 Task: Find and save the attachment 'AGS164.pdf' from your Outlook mailbox.
Action: Mouse moved to (157, 13)
Screenshot: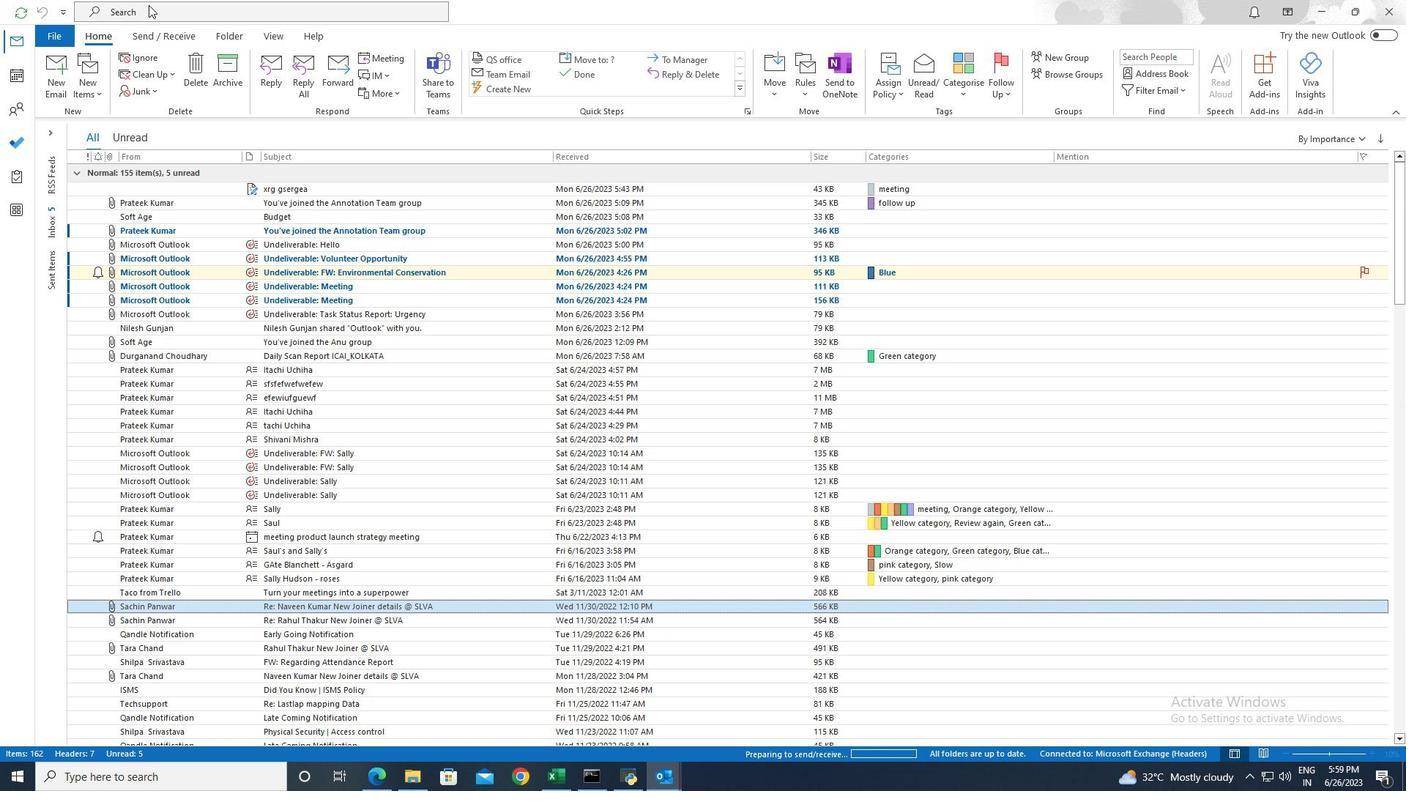 
Action: Mouse pressed left at (157, 13)
Screenshot: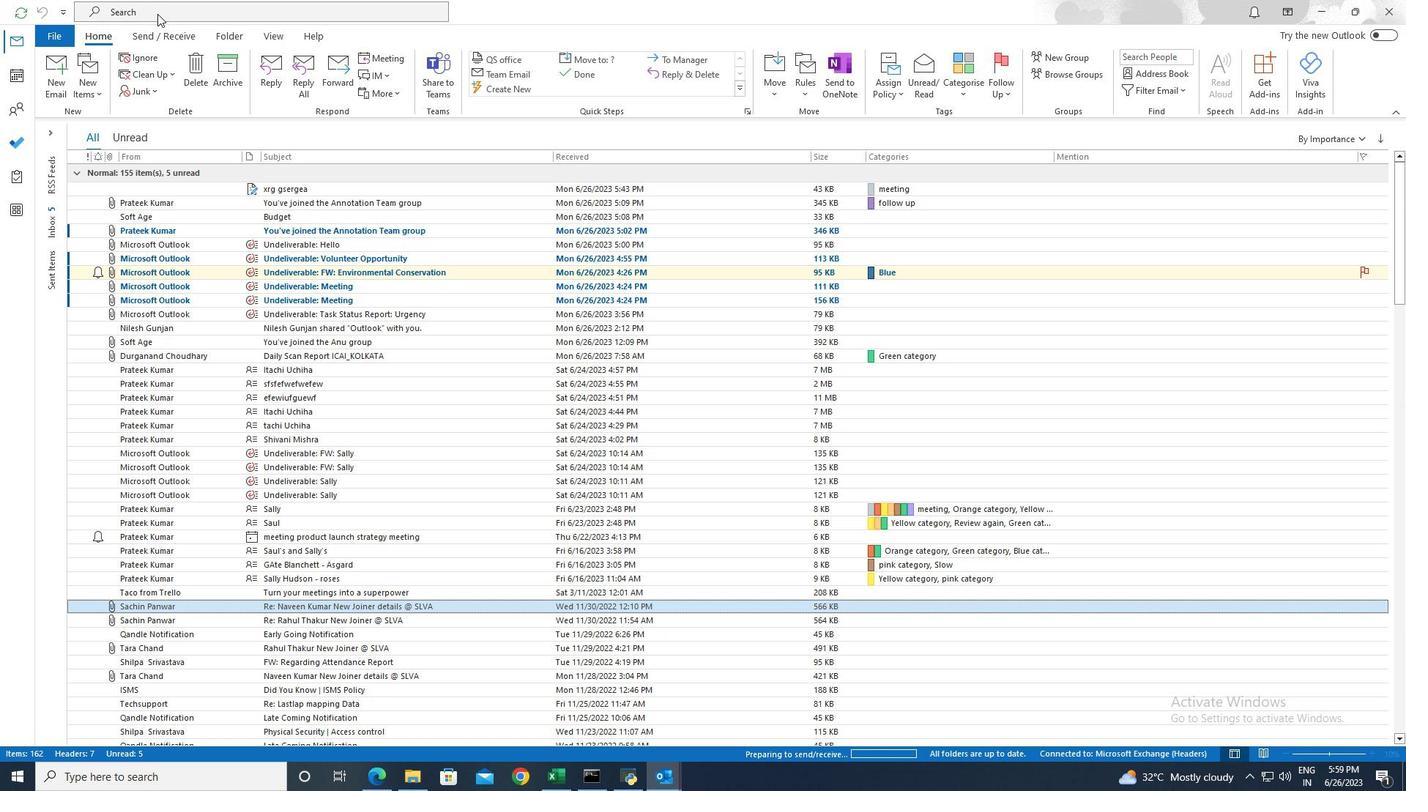 
Action: Mouse moved to (505, 11)
Screenshot: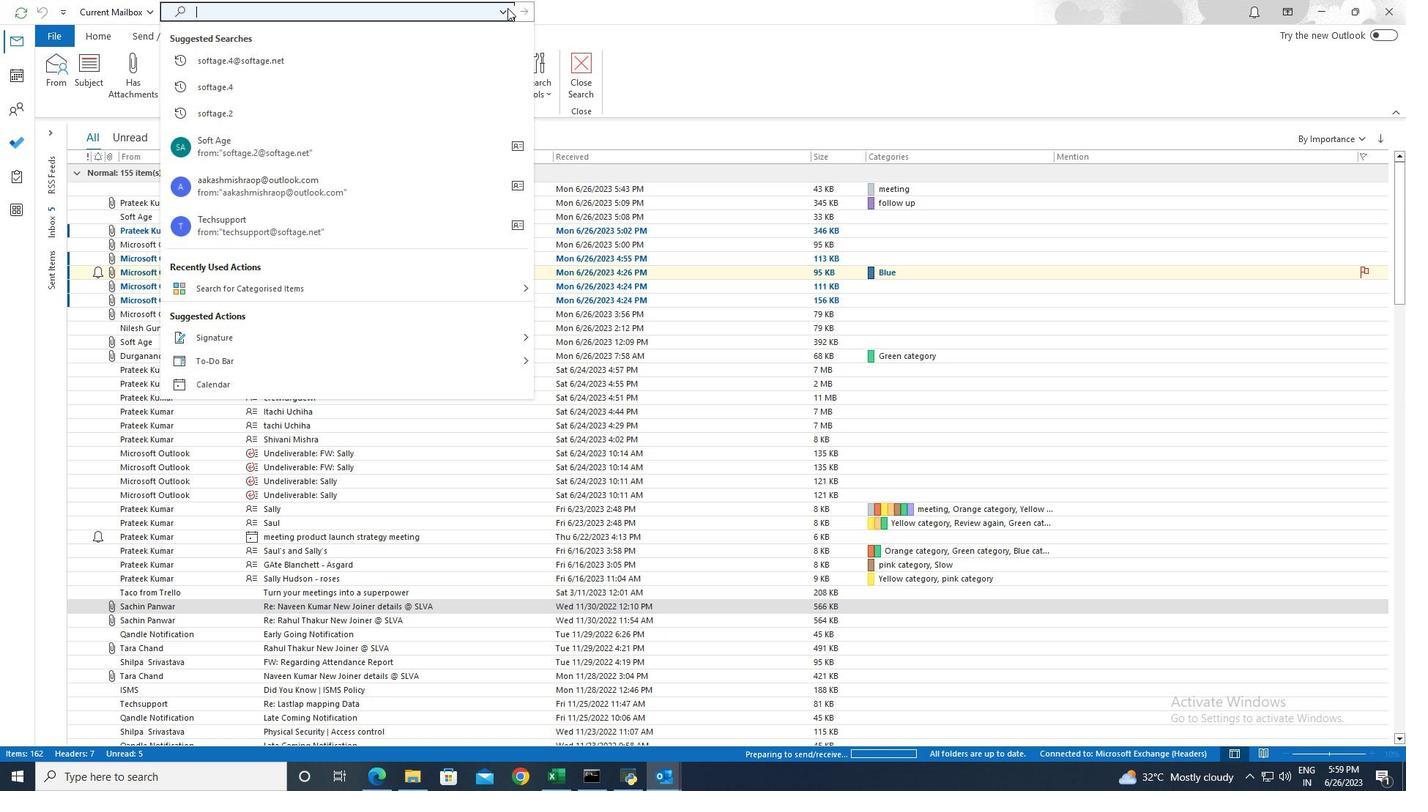 
Action: Mouse pressed left at (505, 11)
Screenshot: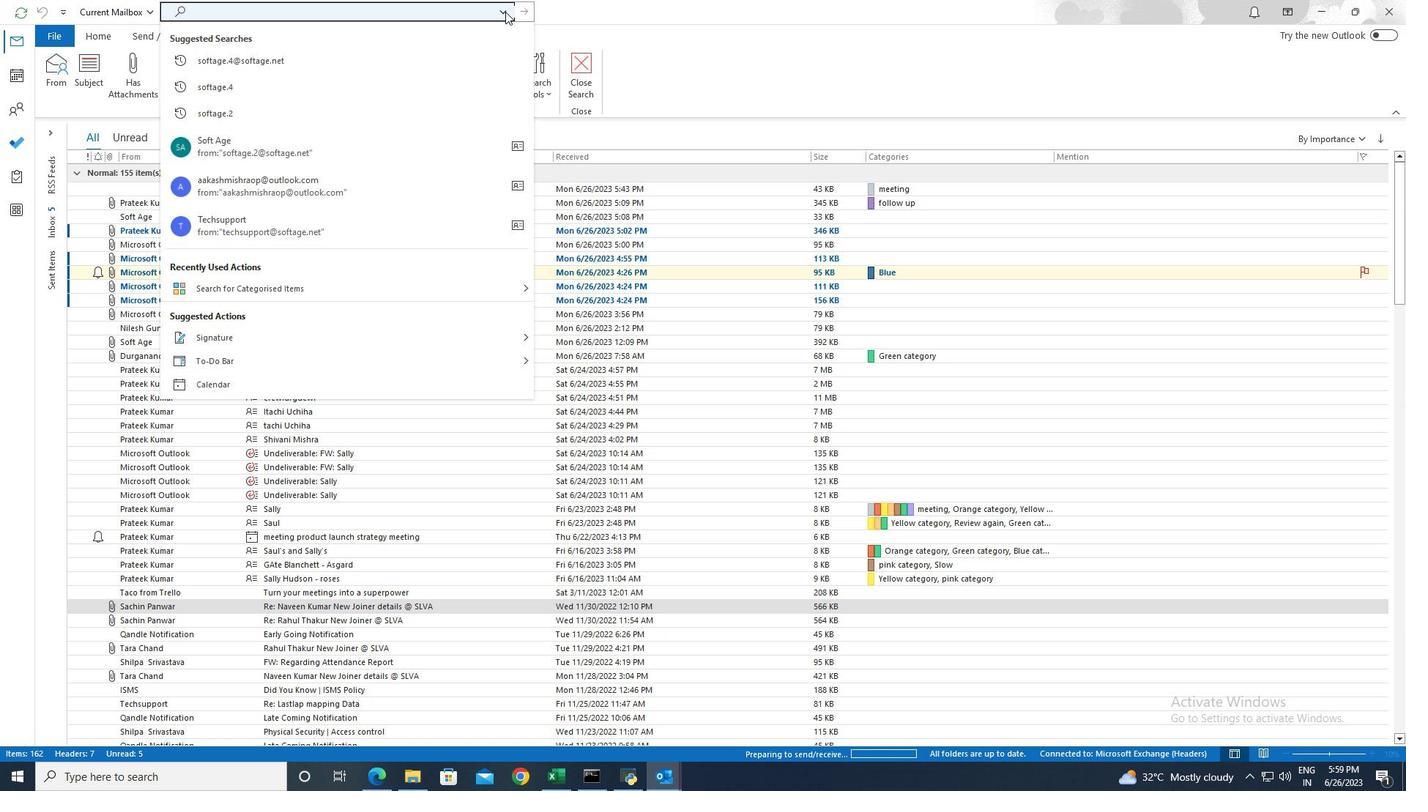 
Action: Mouse moved to (386, 82)
Screenshot: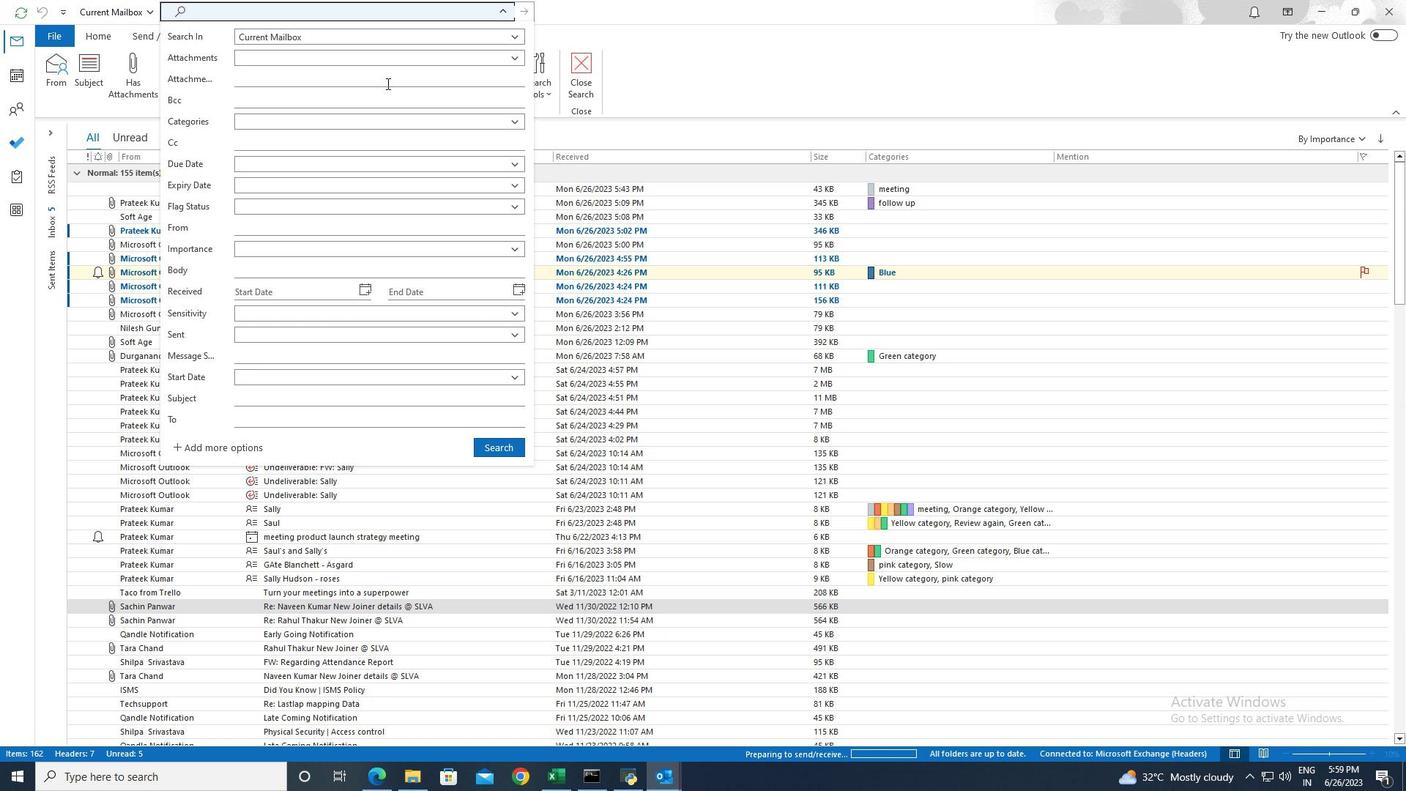 
Action: Mouse pressed left at (386, 82)
Screenshot: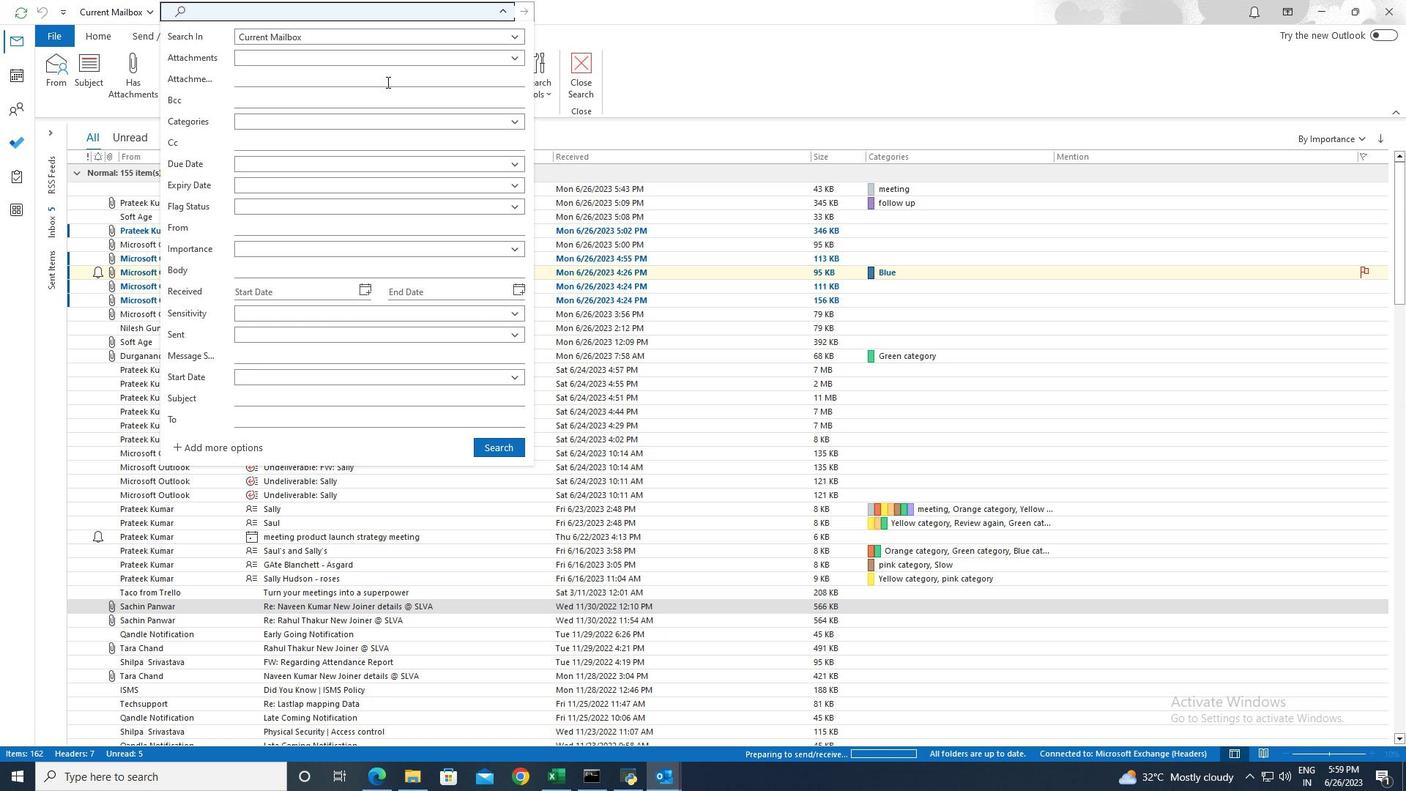 
Action: Key pressed <Key.shift>AG5164.pdf
Screenshot: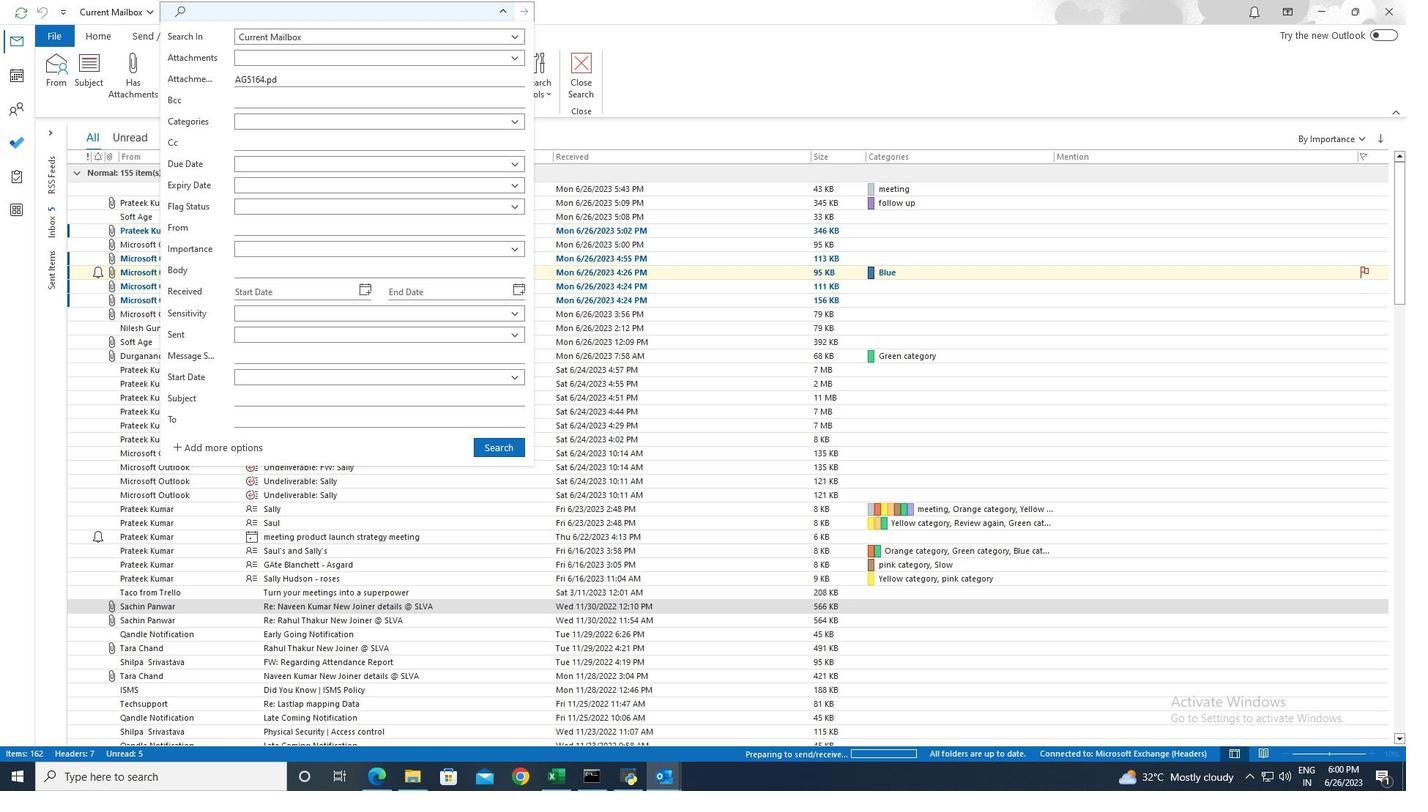 
Action: Mouse moved to (507, 443)
Screenshot: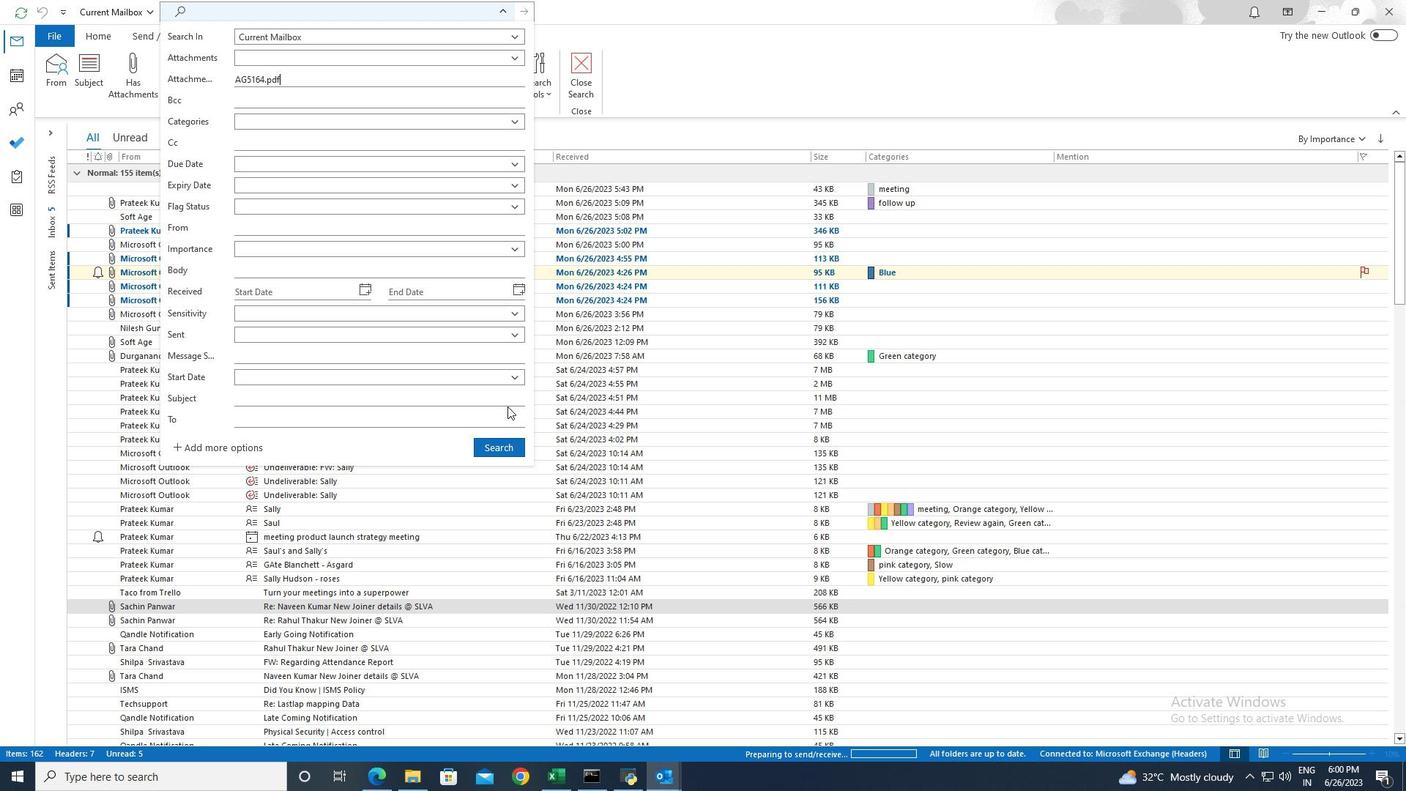 
Action: Mouse pressed left at (507, 443)
Screenshot: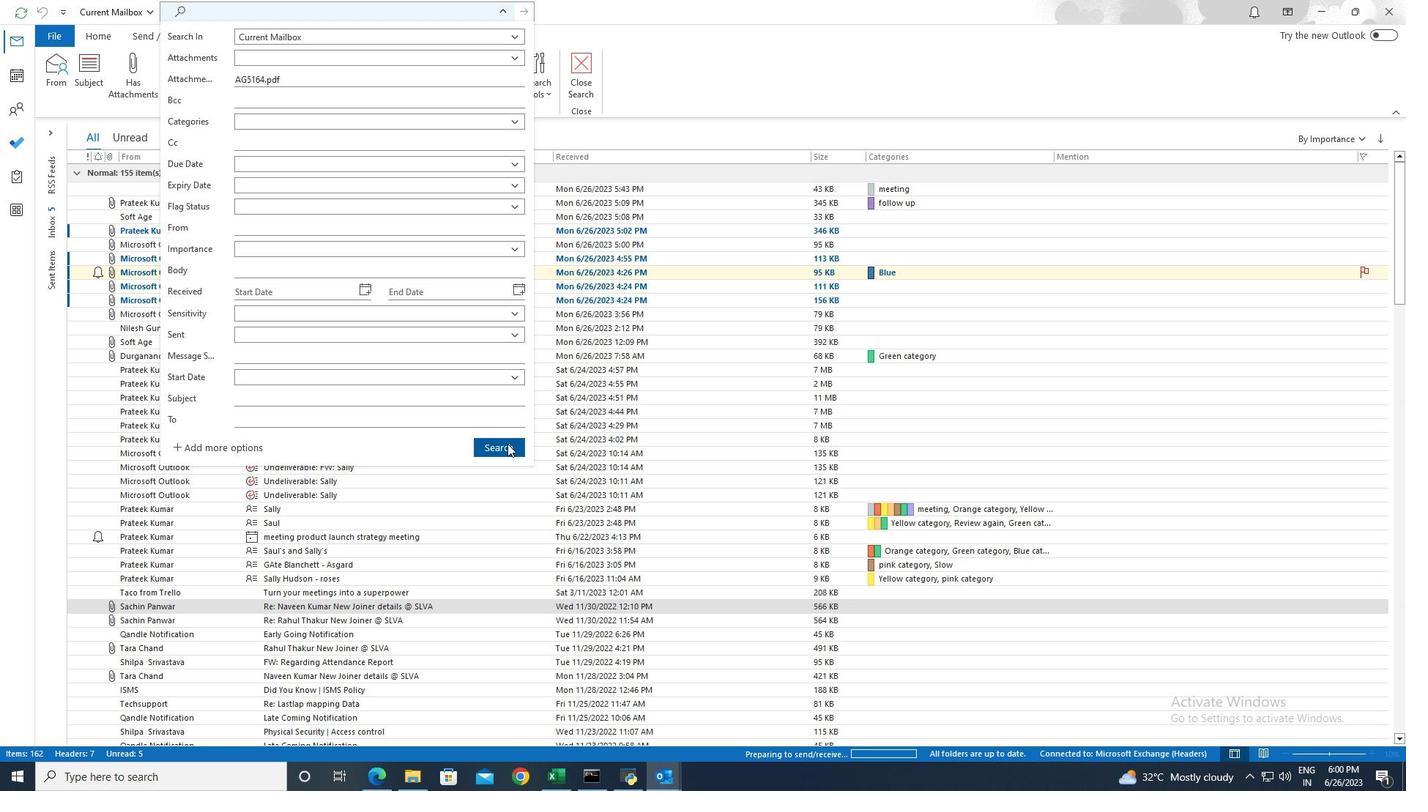 
Action: Mouse moved to (474, 187)
Screenshot: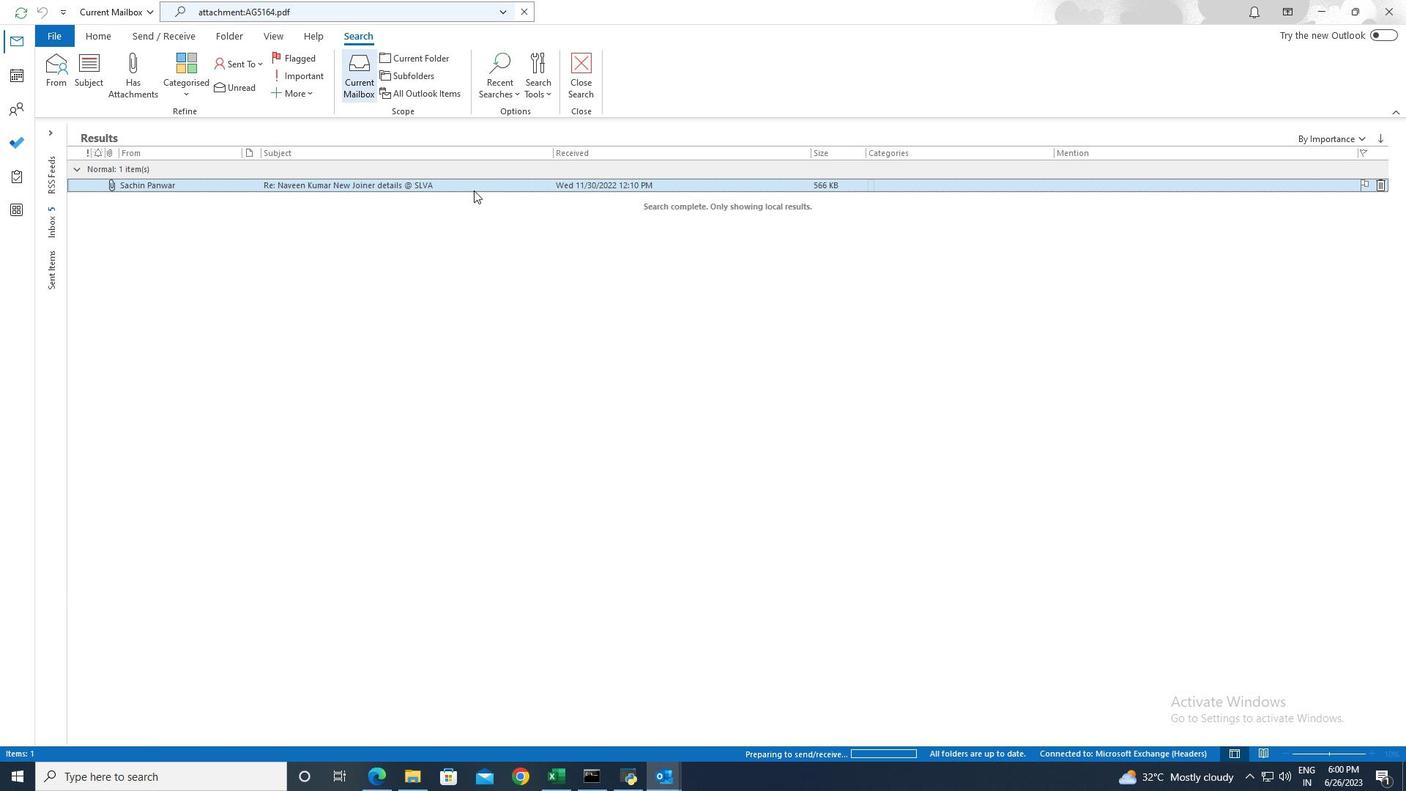 
Action: Mouse pressed left at (474, 187)
Screenshot: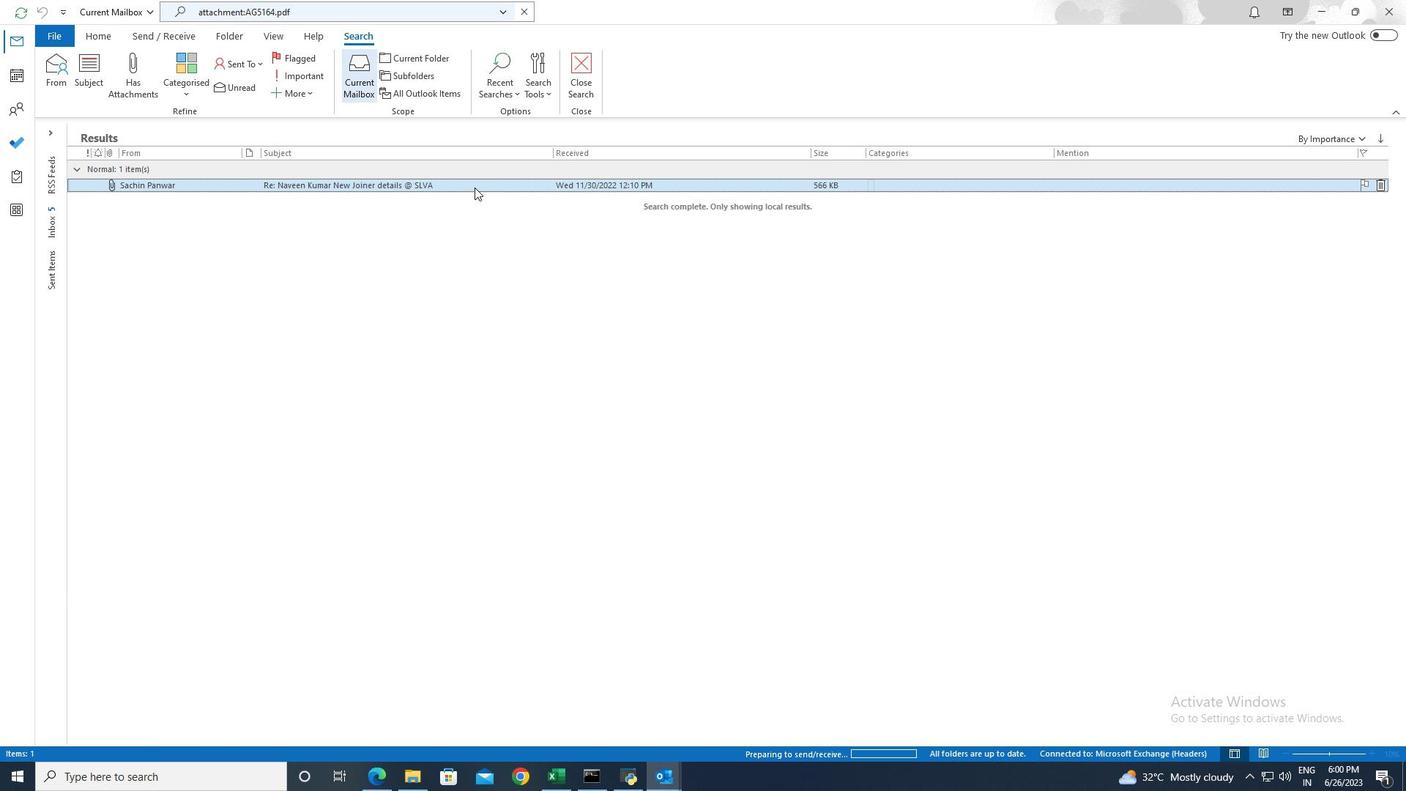 
Action: Mouse moved to (63, 32)
Screenshot: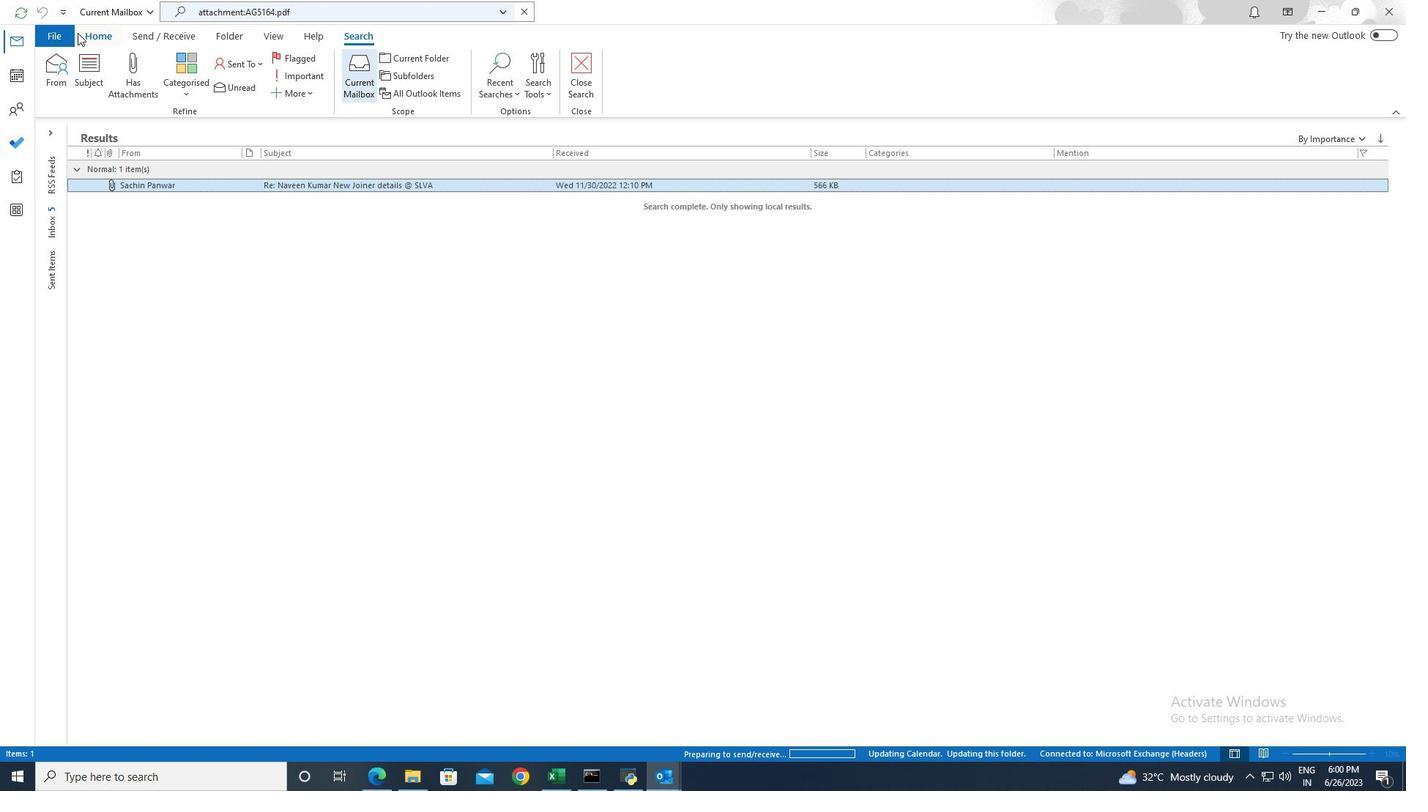 
Action: Mouse pressed left at (63, 32)
Screenshot: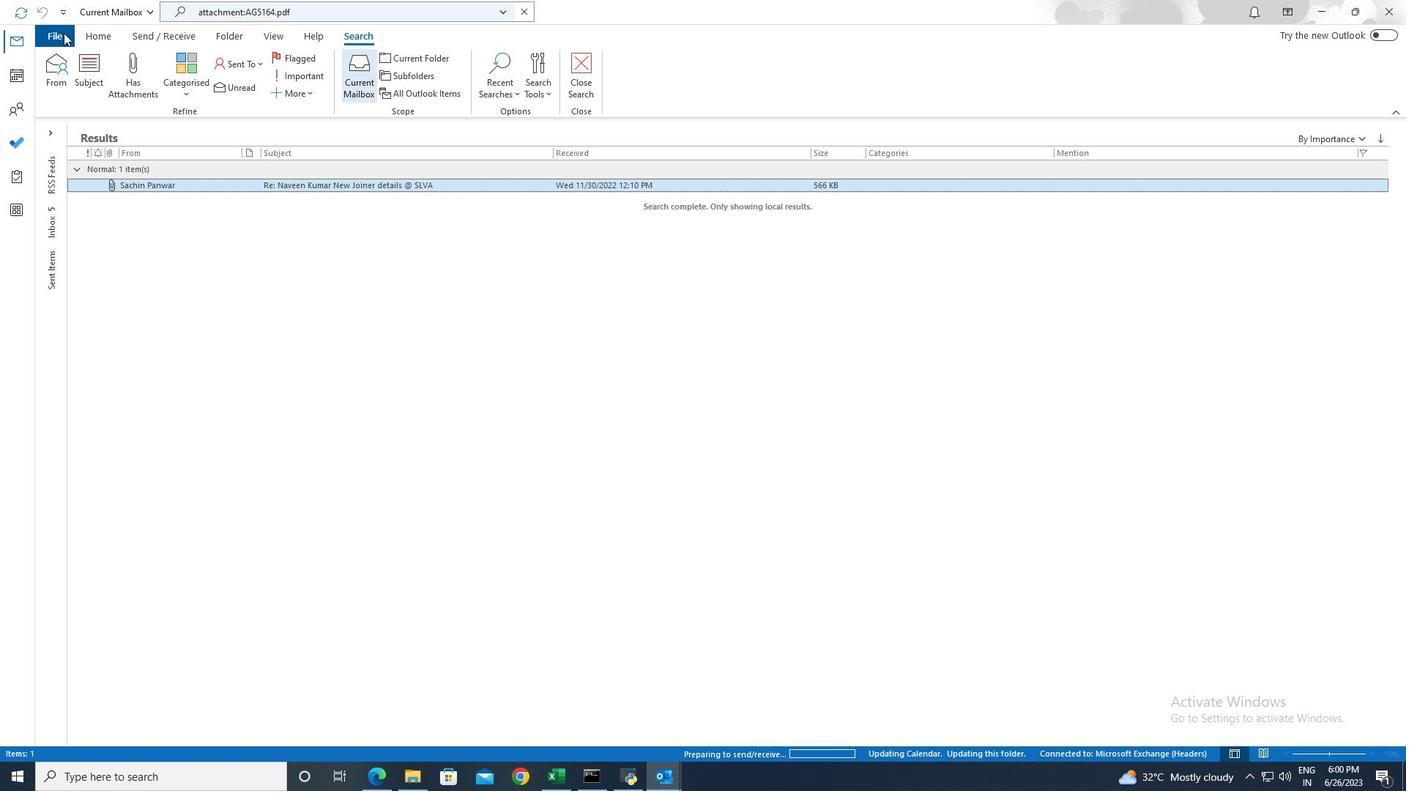 
Action: Mouse moved to (79, 171)
Screenshot: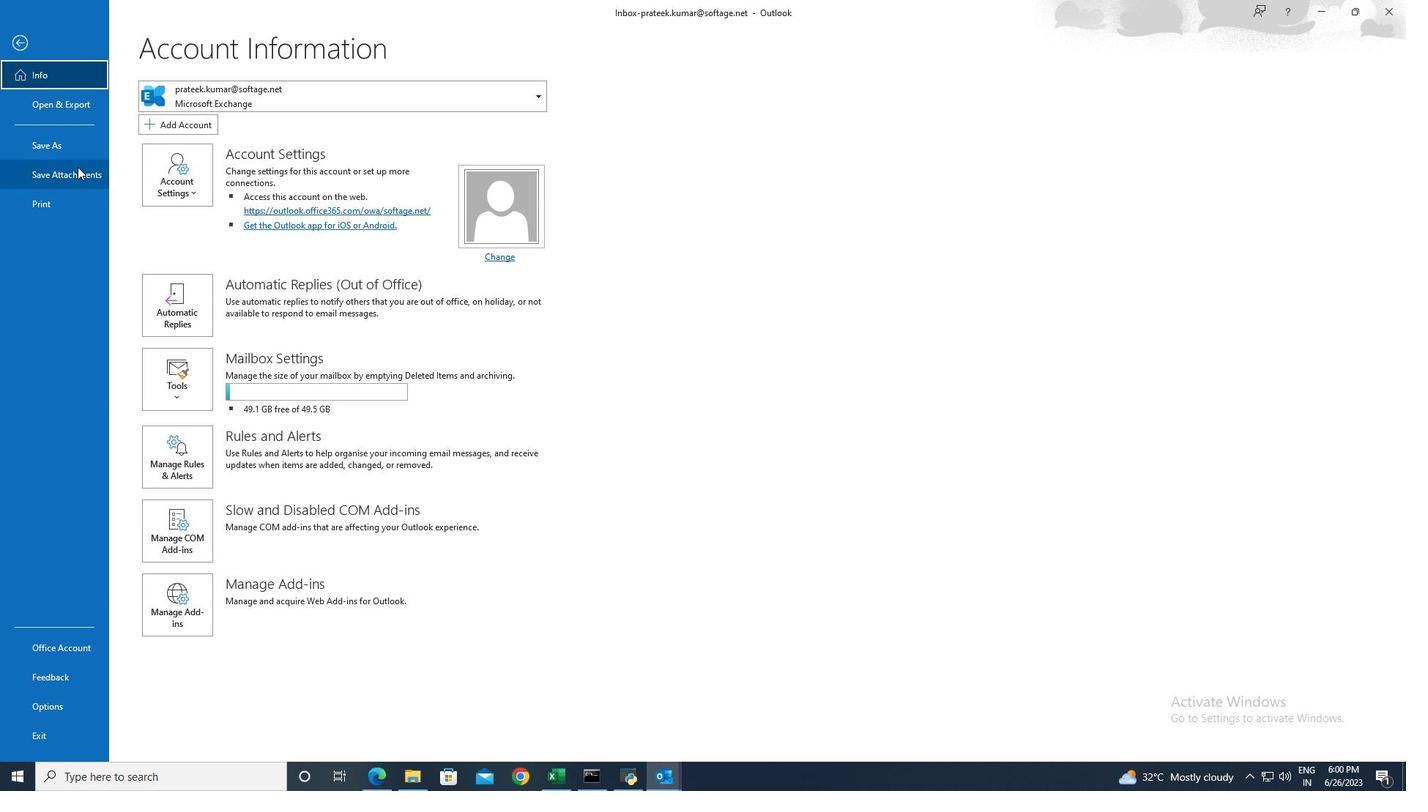 
Action: Mouse pressed left at (79, 171)
Screenshot: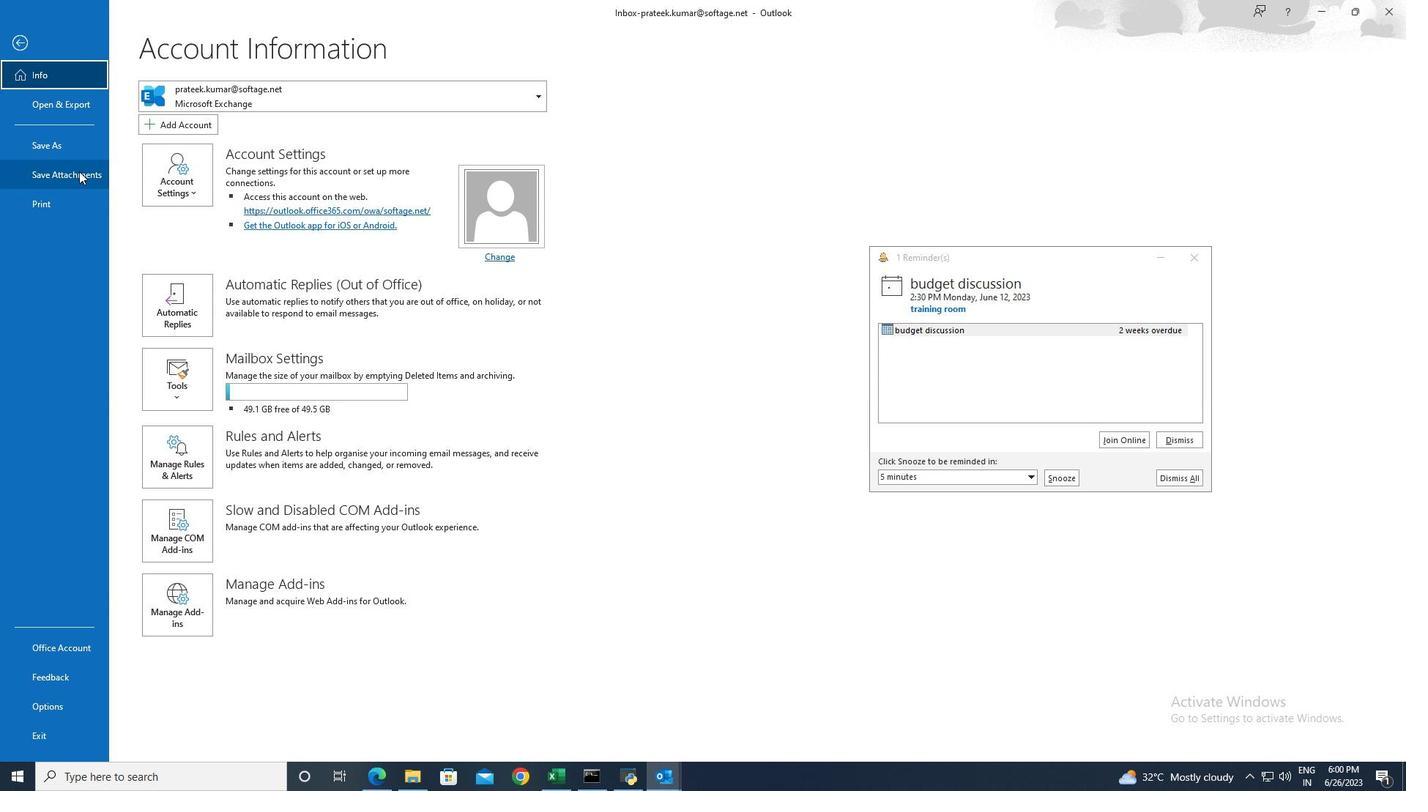
Action: Mouse moved to (757, 320)
Screenshot: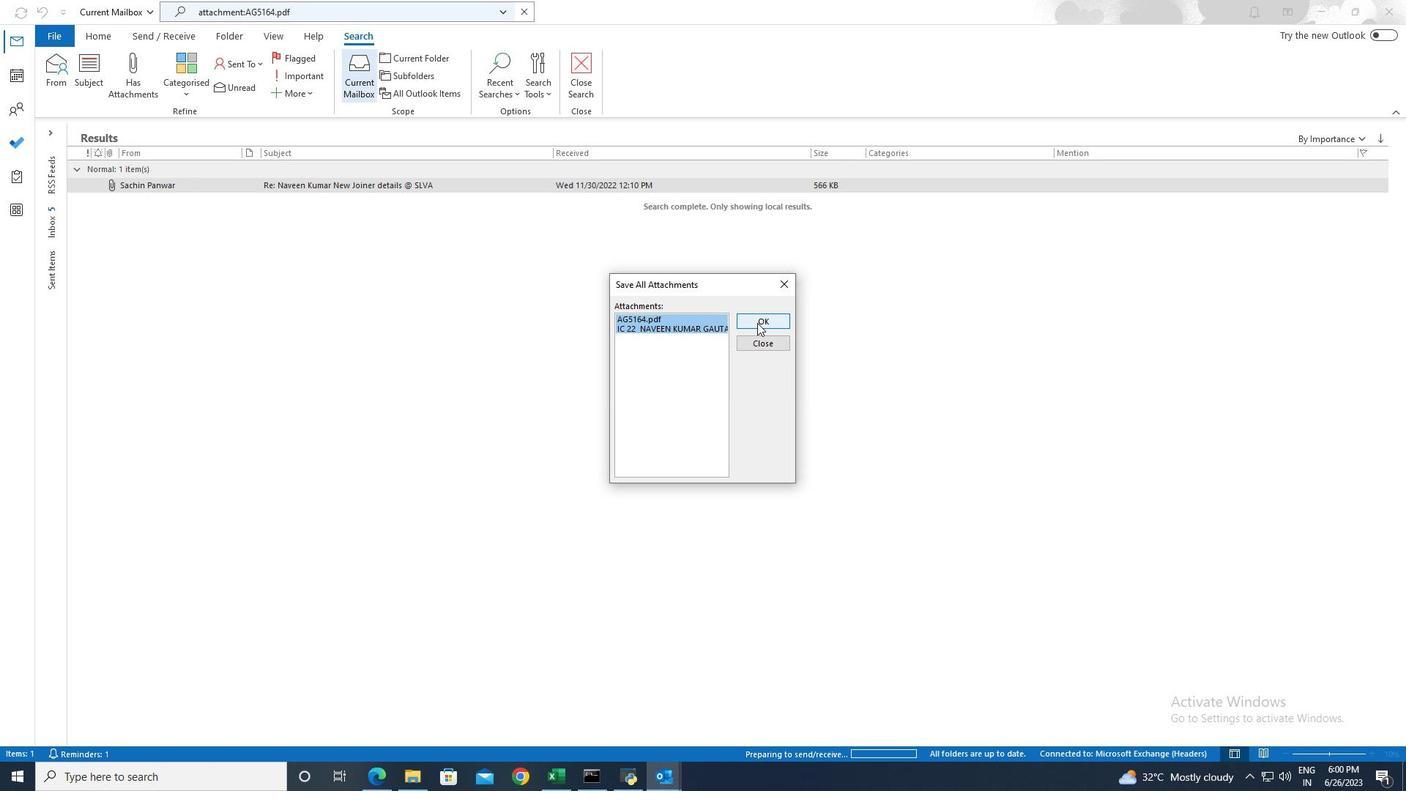 
Action: Mouse pressed left at (757, 320)
Screenshot: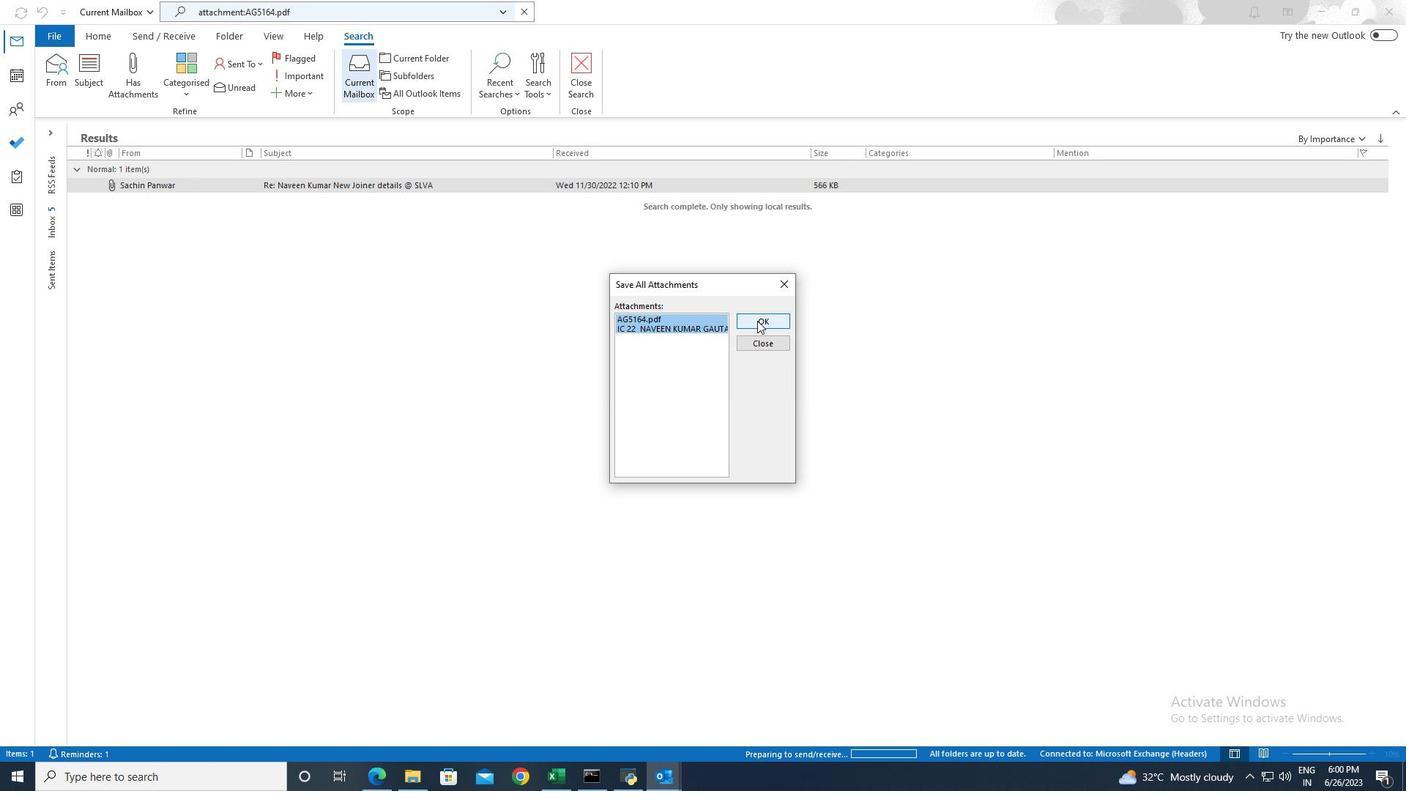 
Action: Mouse moved to (679, 471)
Screenshot: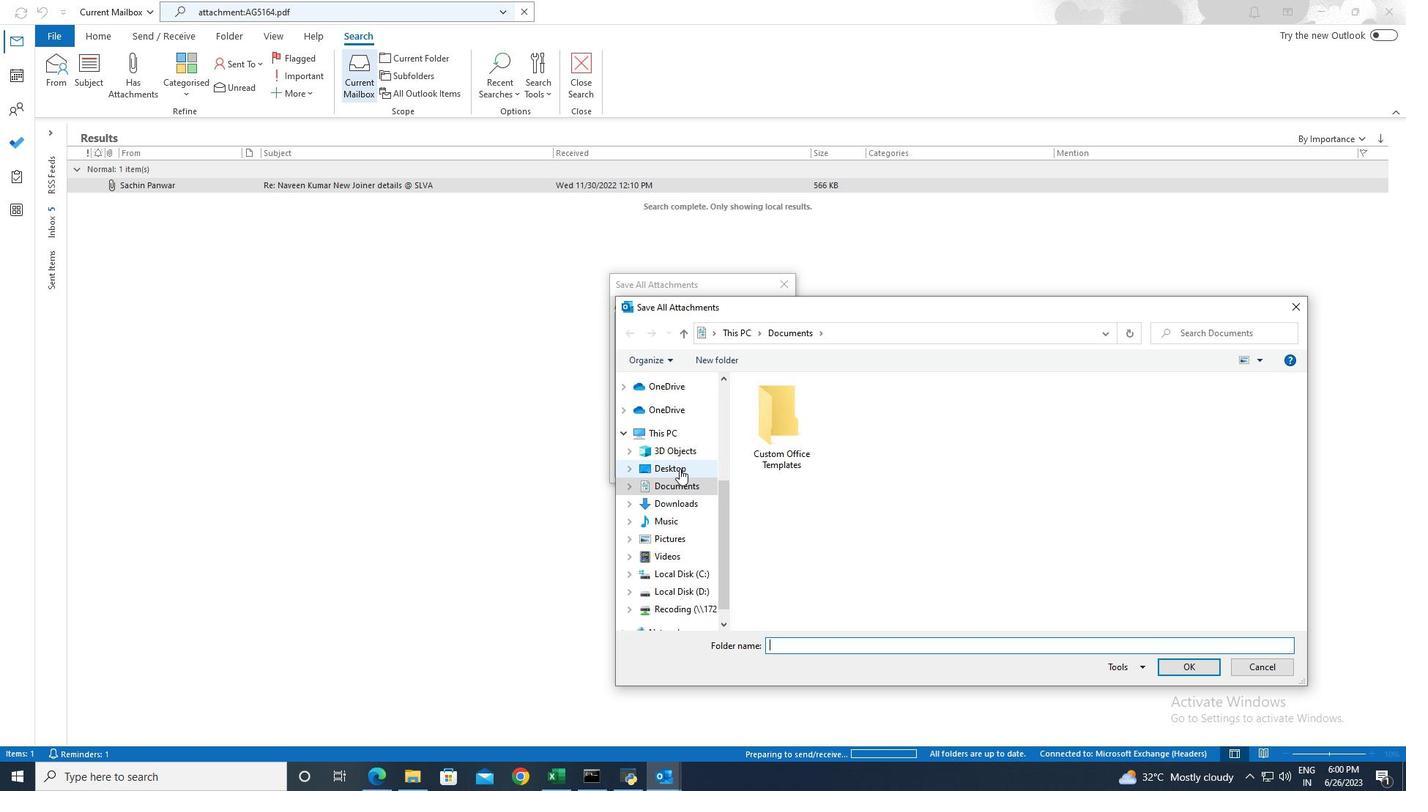 
Action: Mouse pressed left at (679, 471)
Screenshot: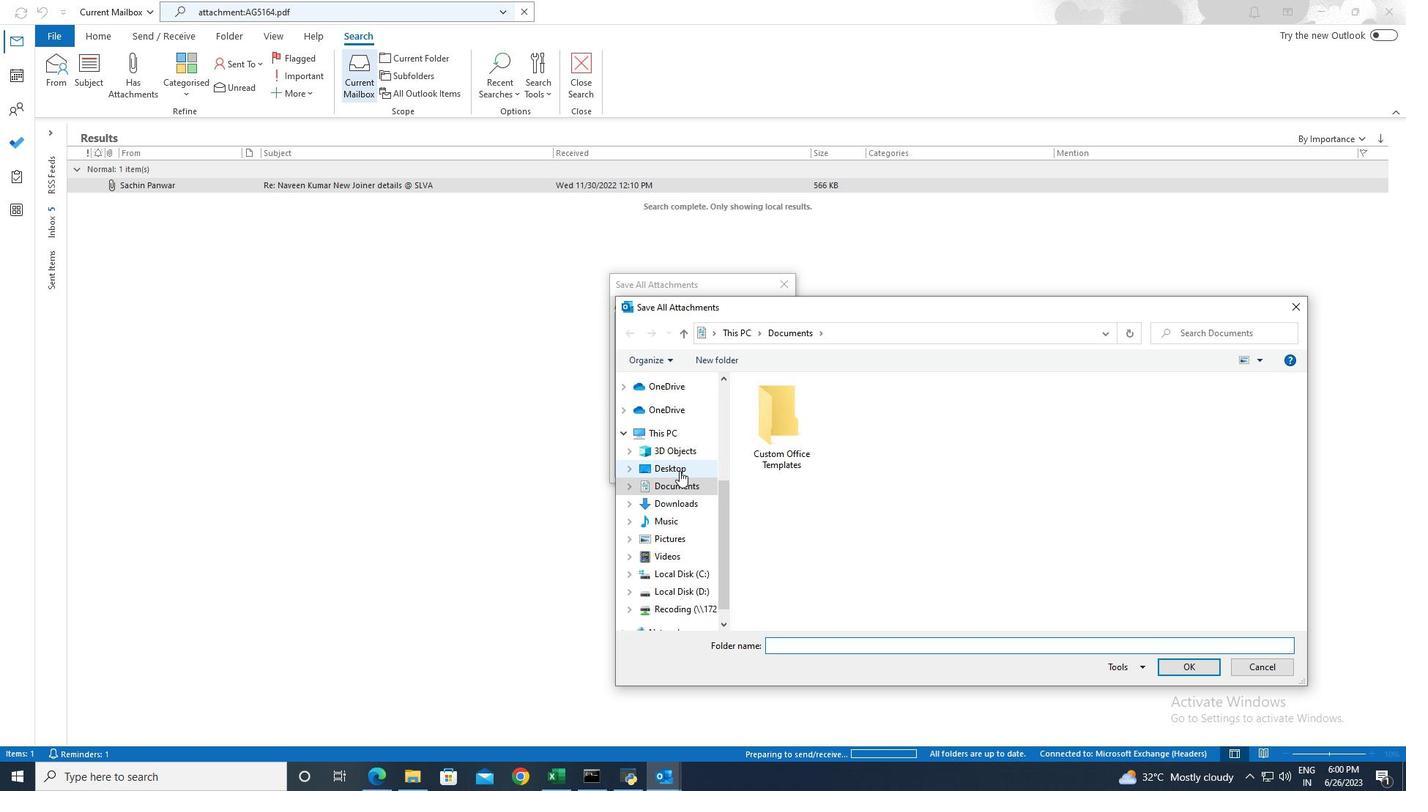 
Action: Mouse moved to (1202, 665)
Screenshot: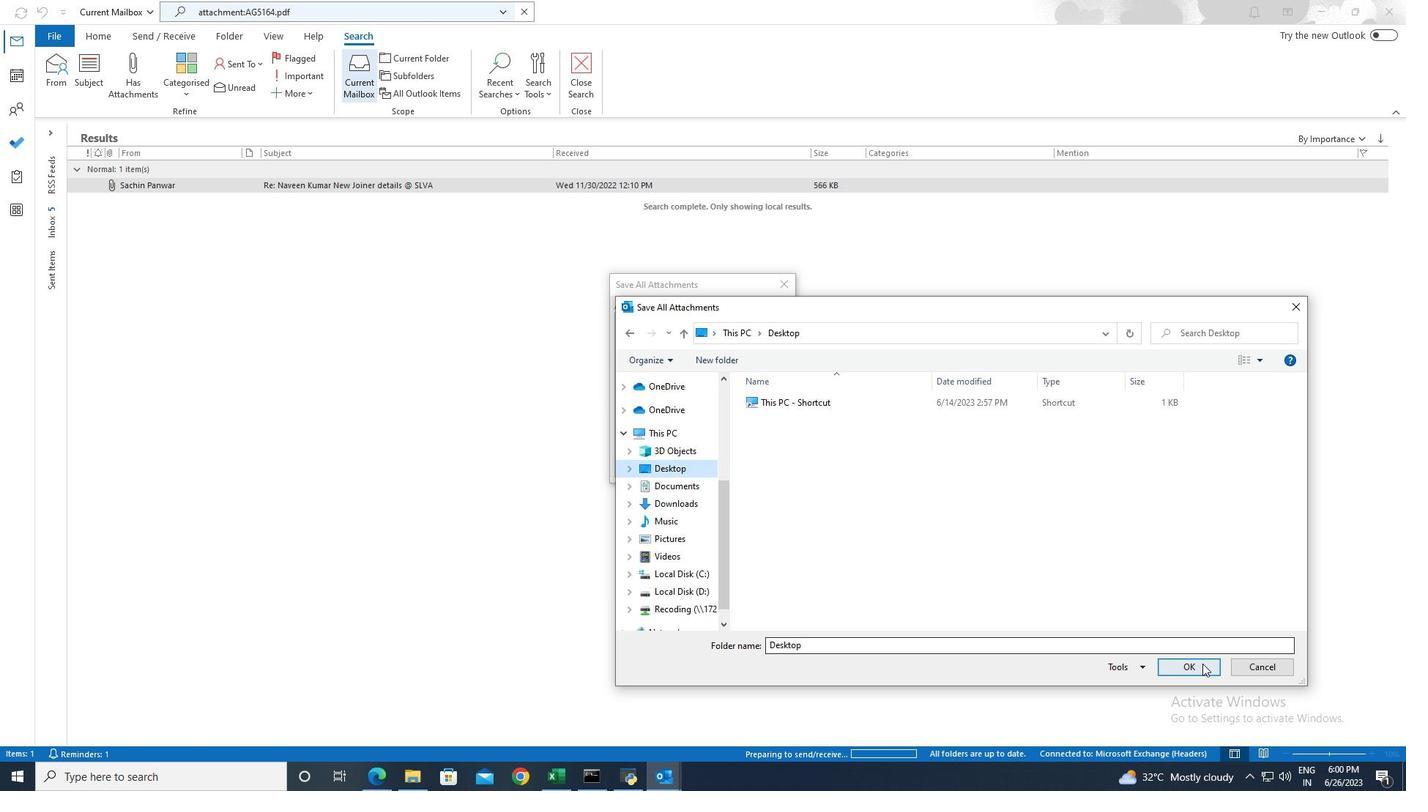 
Action: Mouse pressed left at (1202, 665)
Screenshot: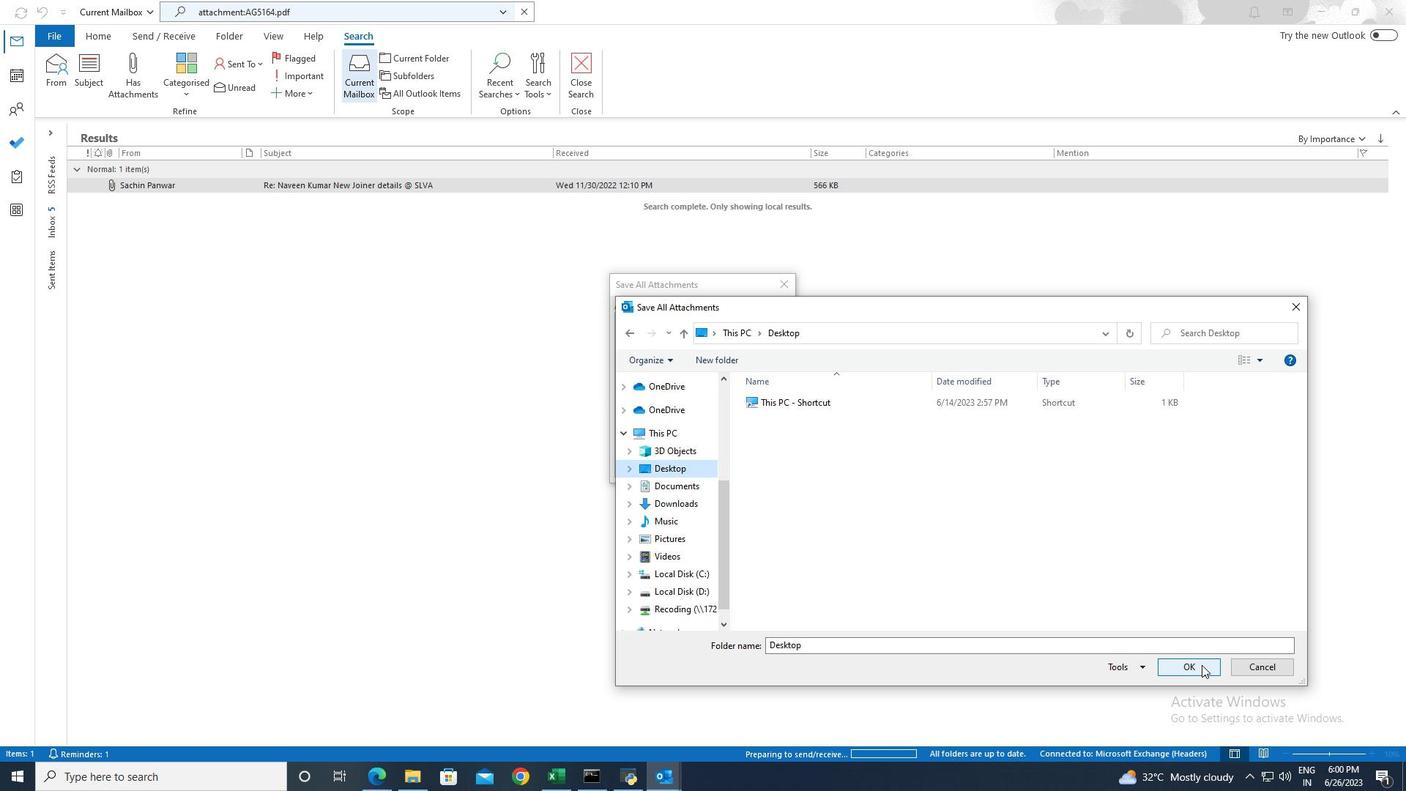
Action: Mouse moved to (1200, 668)
Screenshot: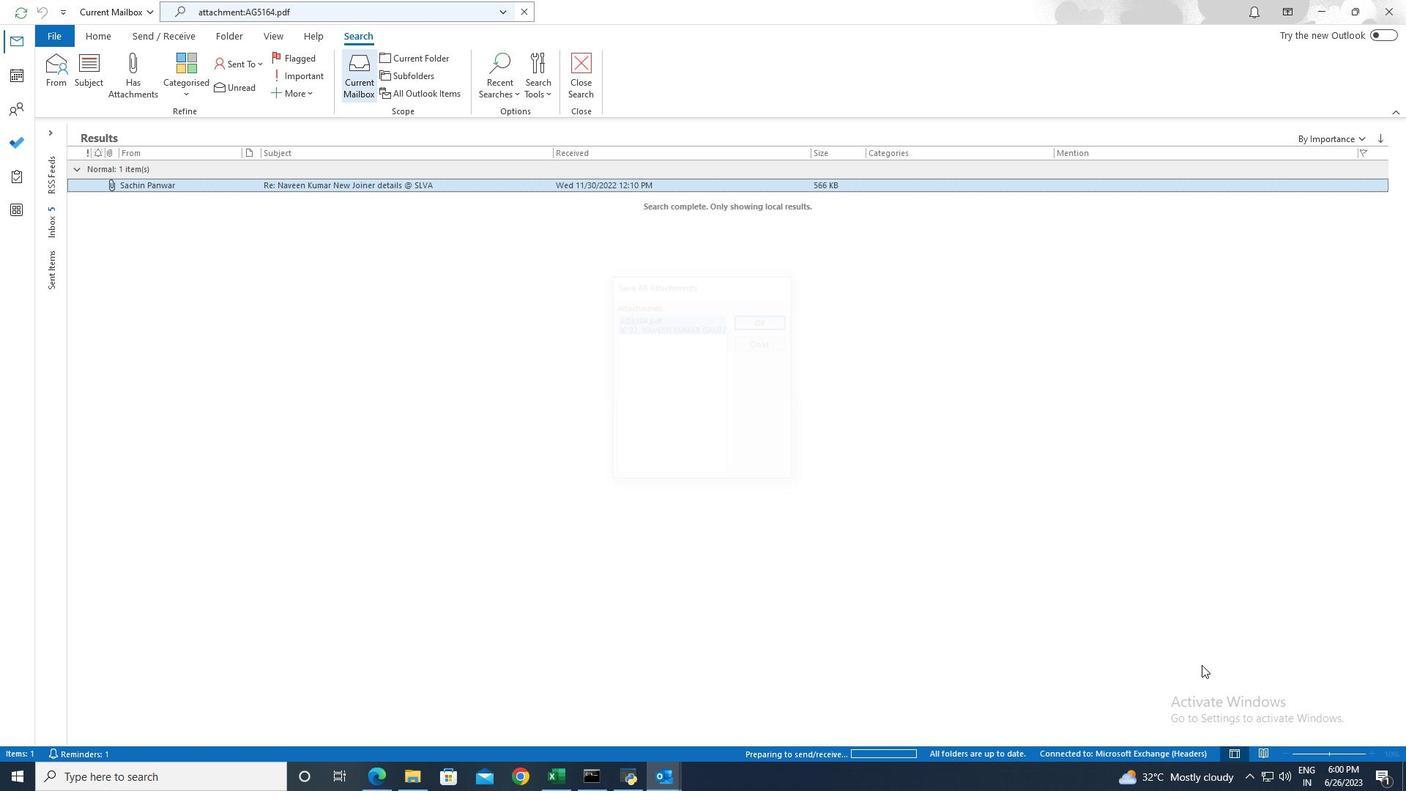 
